 Task: Schedule a meeting titled 'Workshop Session' with neane.keane@softage.net on Tue 7/25/2023 from 8:00 AM to 8:30 AM.
Action: Mouse moved to (17, 62)
Screenshot: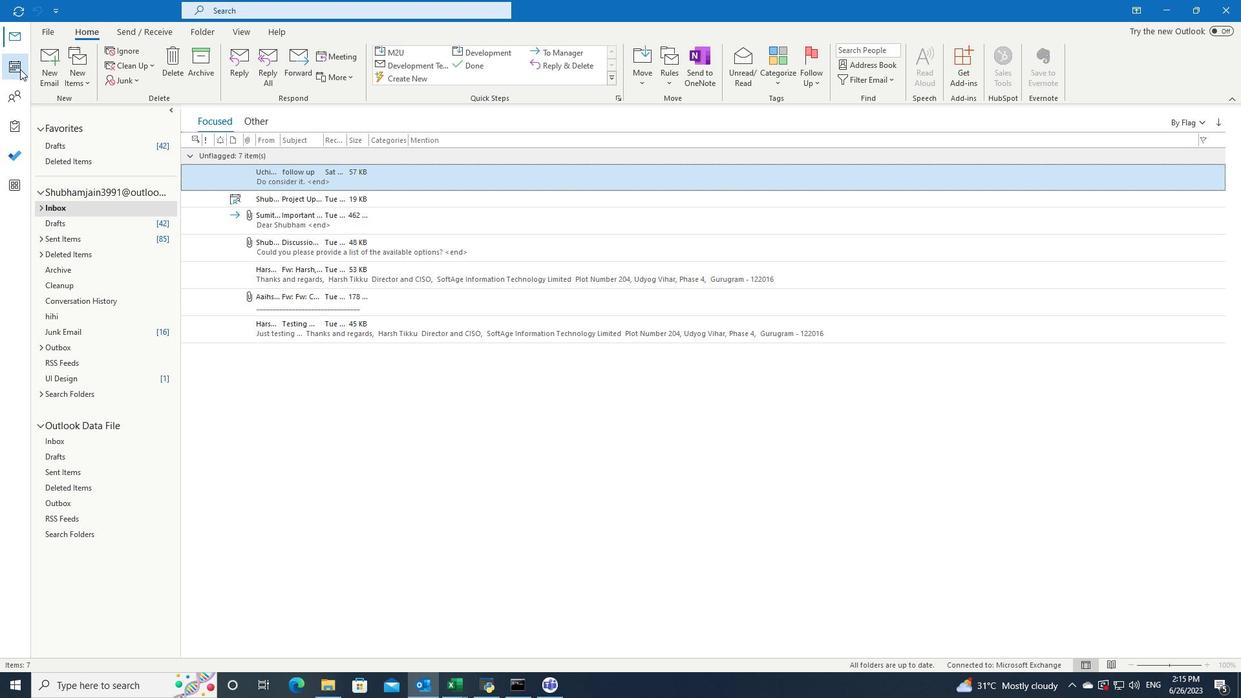 
Action: Mouse pressed left at (17, 62)
Screenshot: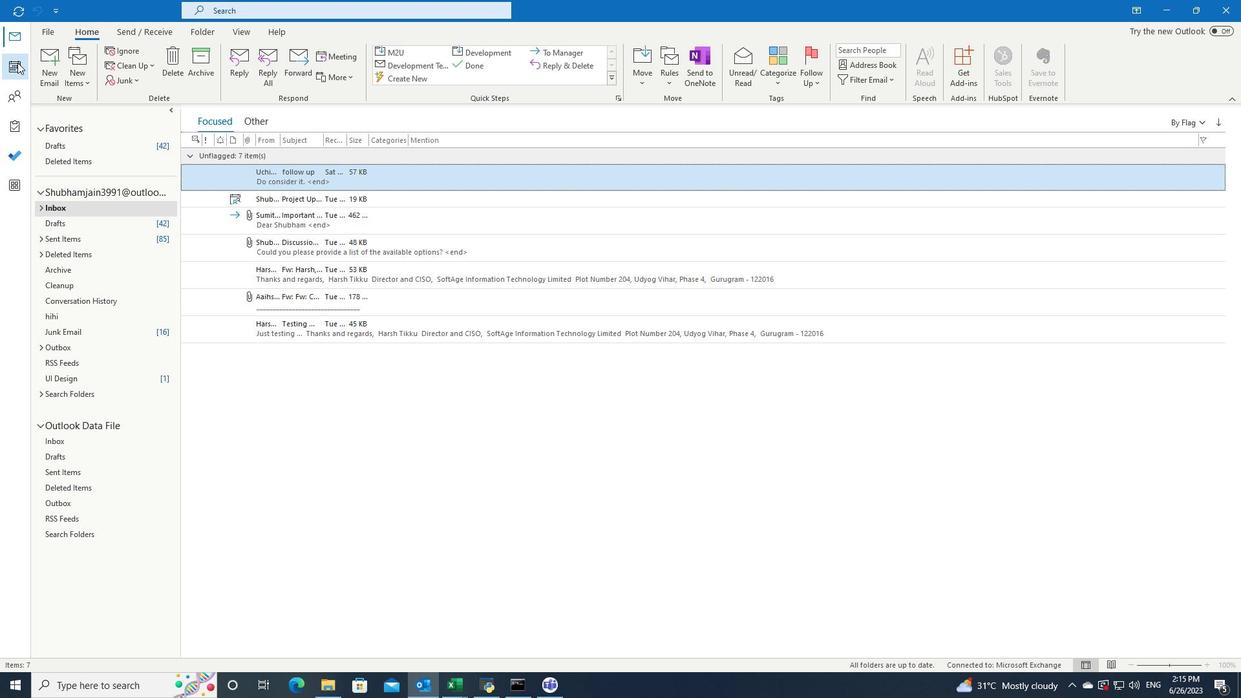 
Action: Mouse moved to (99, 61)
Screenshot: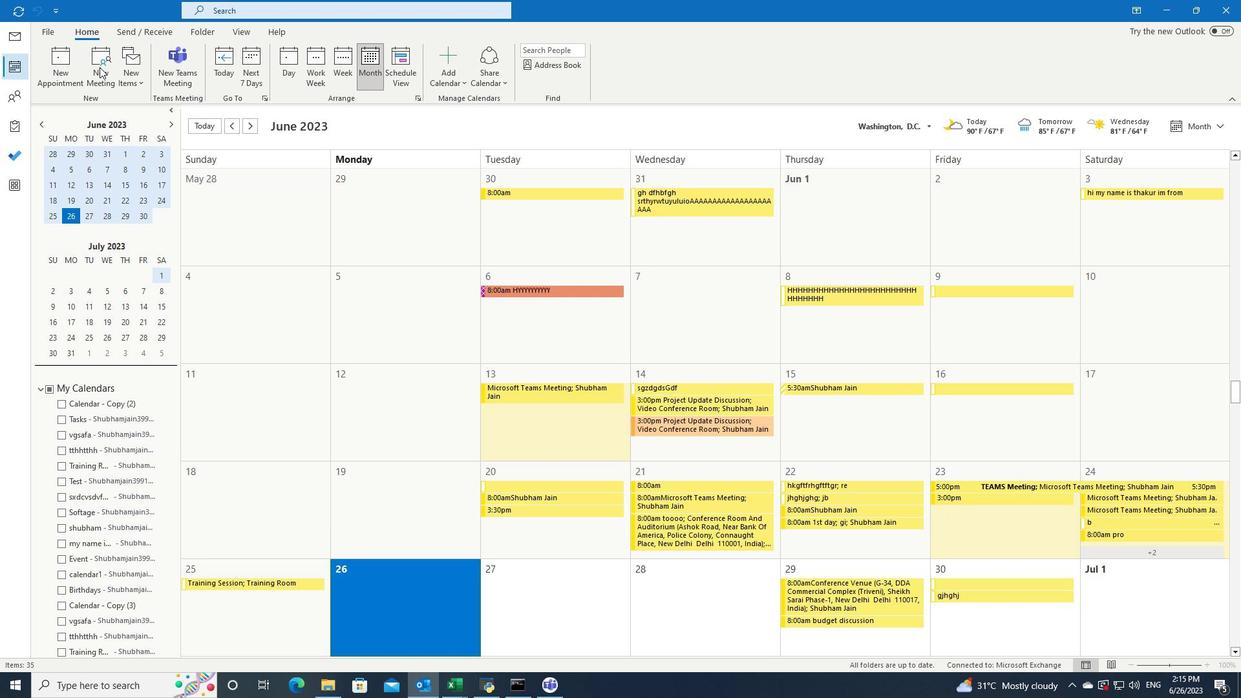 
Action: Mouse pressed left at (99, 61)
Screenshot: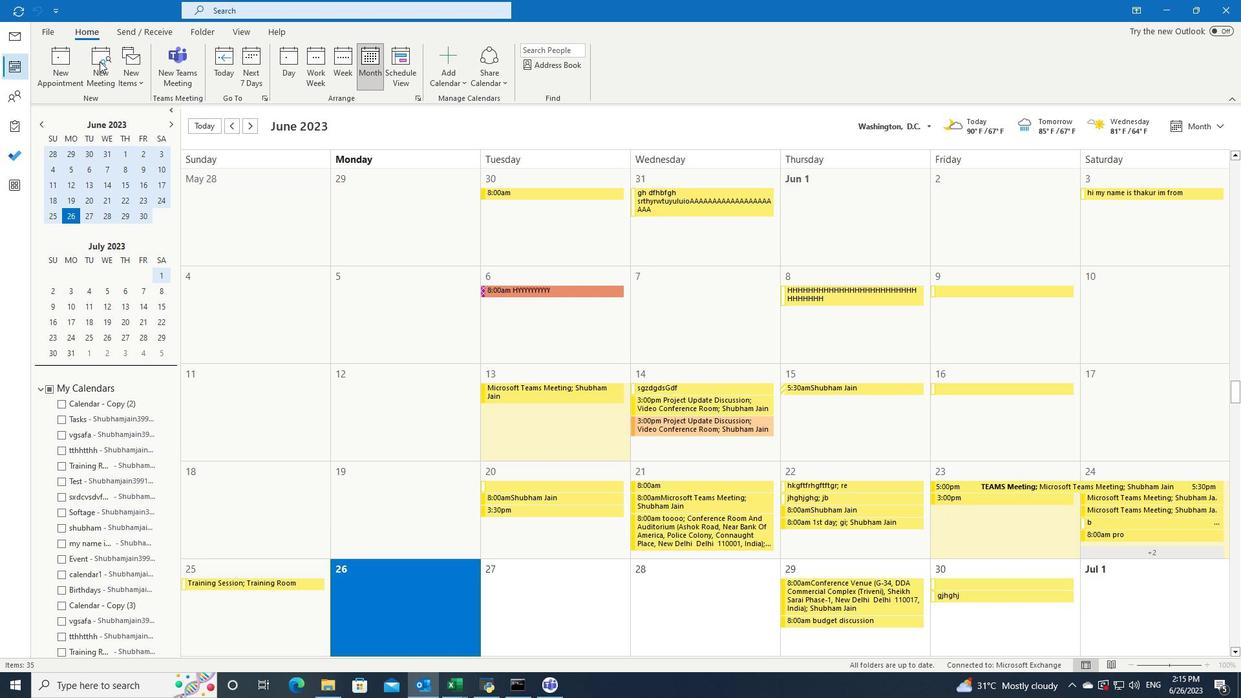 
Action: Key pressed <Key.shift>Workshop<Key.space><Key.shift>Session
Screenshot: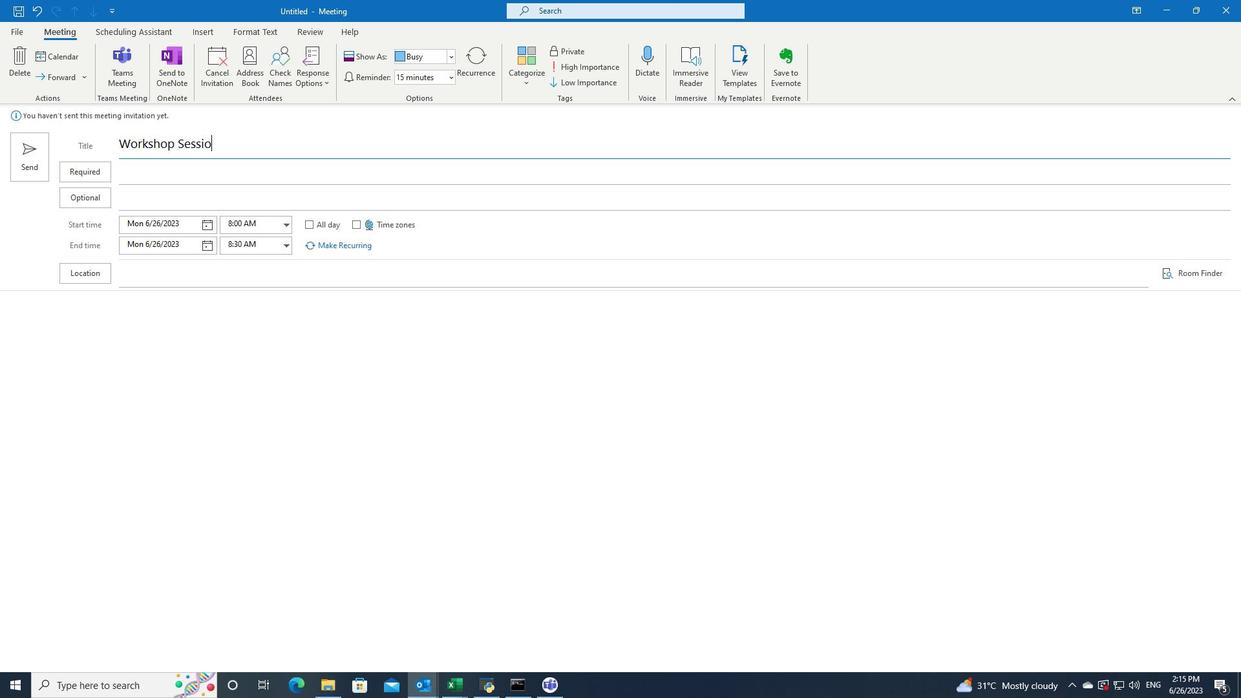
Action: Mouse moved to (163, 174)
Screenshot: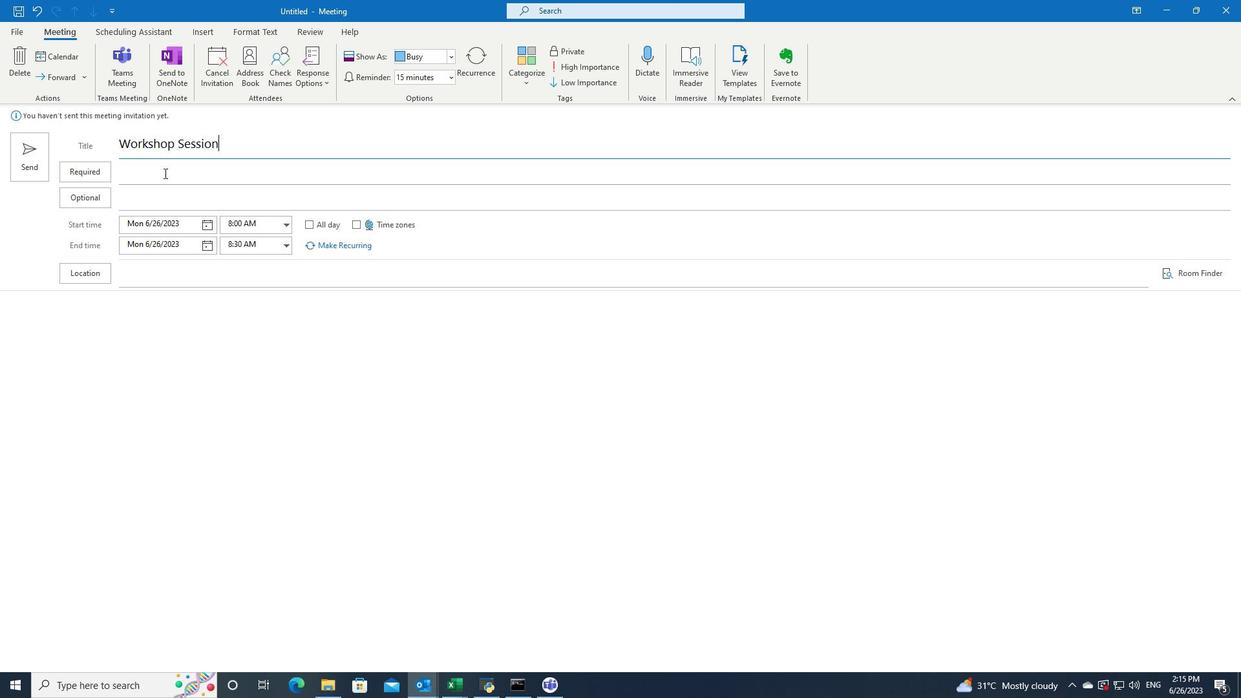 
Action: Mouse pressed left at (163, 174)
Screenshot: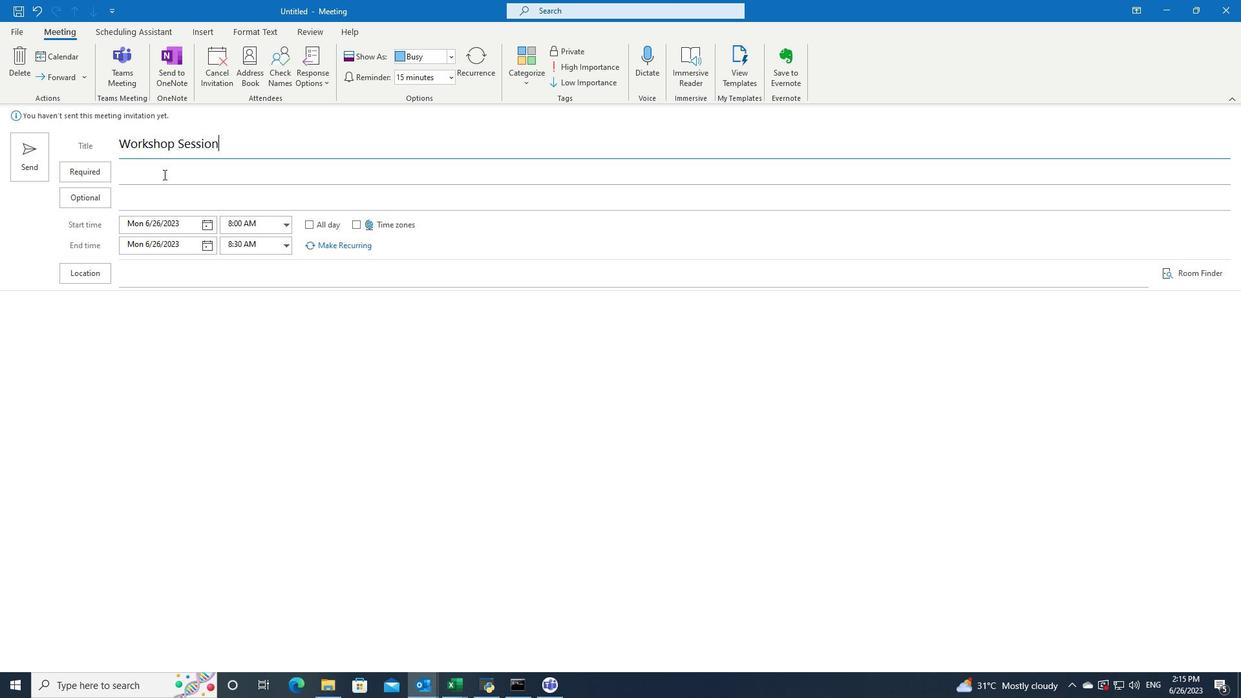 
Action: Key pressed <Key.shift>neane.keane<Key.shift><Key.shift><Key.shift><Key.shift>@softage.net
Screenshot: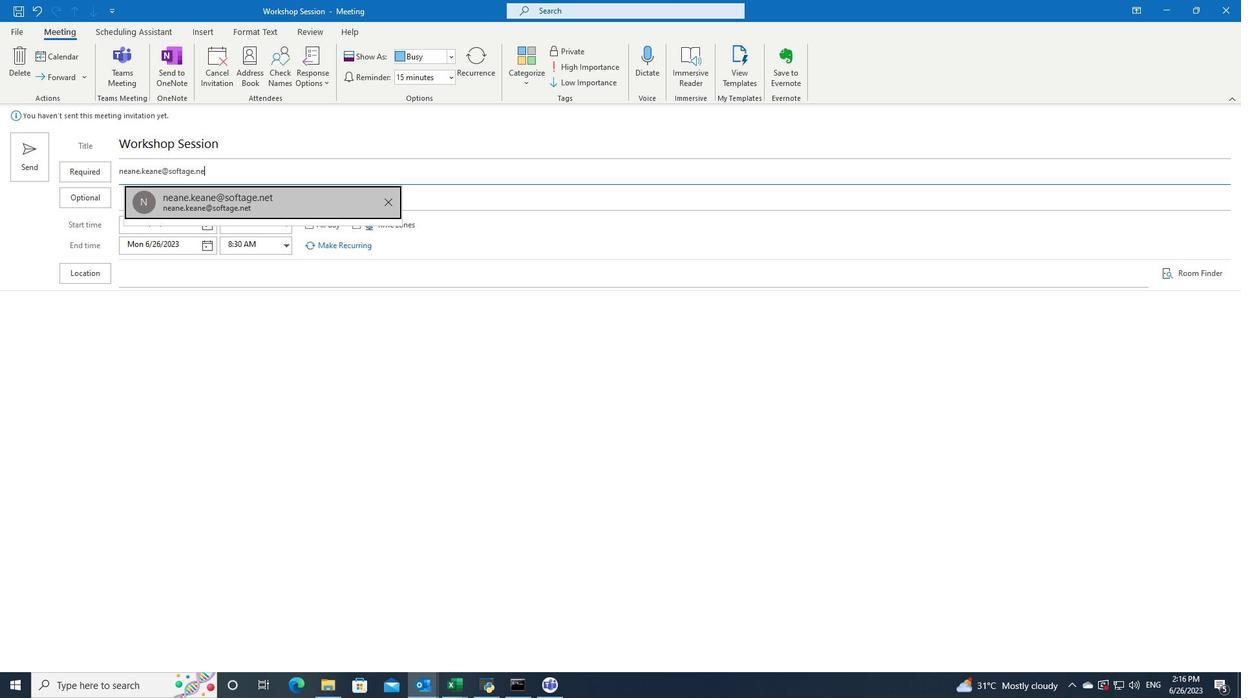
Action: Mouse moved to (205, 200)
Screenshot: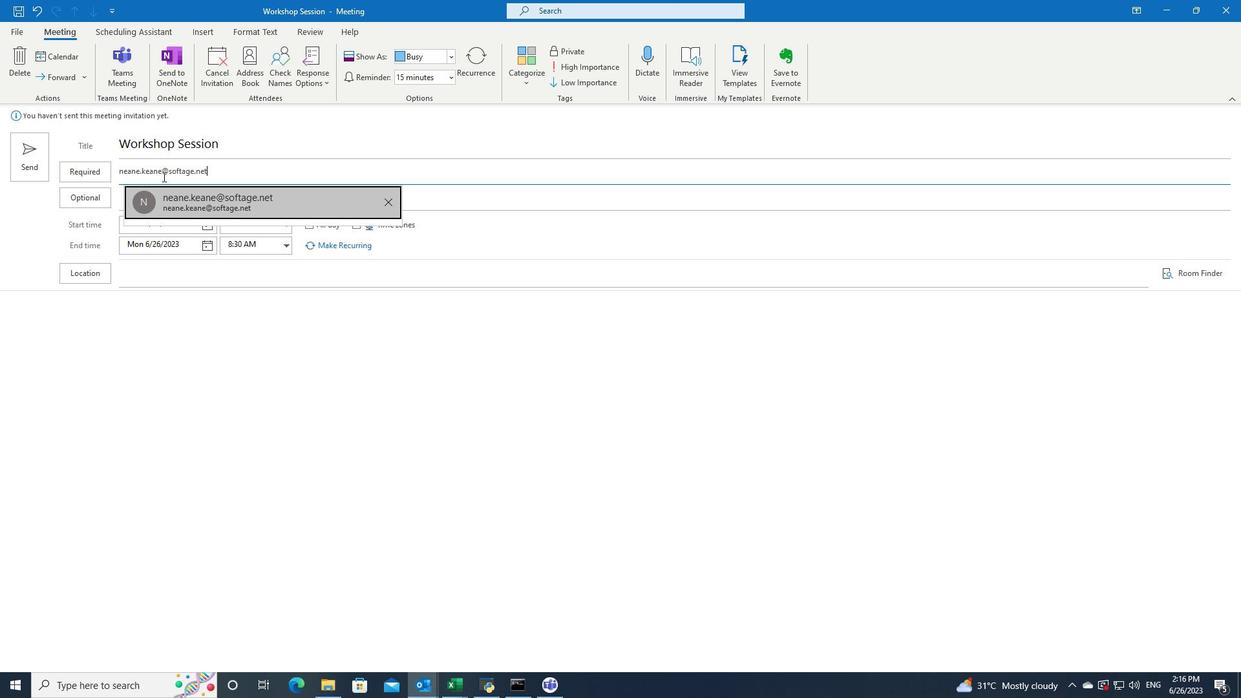 
Action: Key pressed <Key.enter>
Screenshot: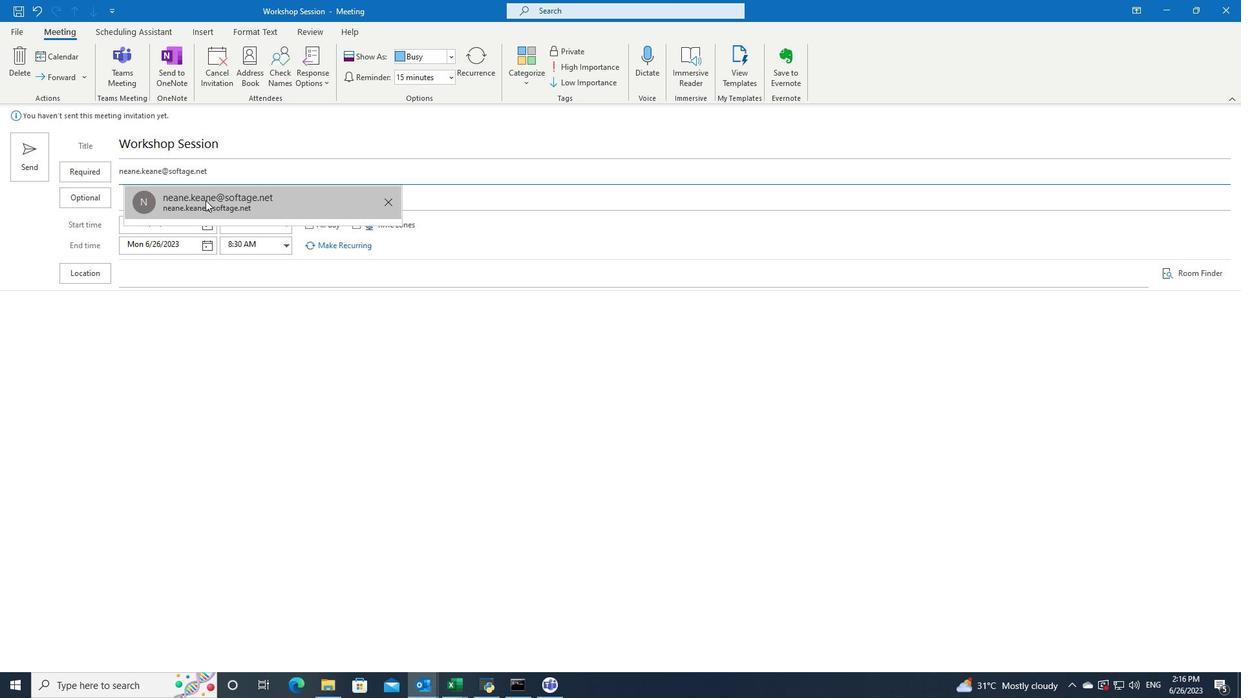 
Action: Mouse moved to (202, 223)
Screenshot: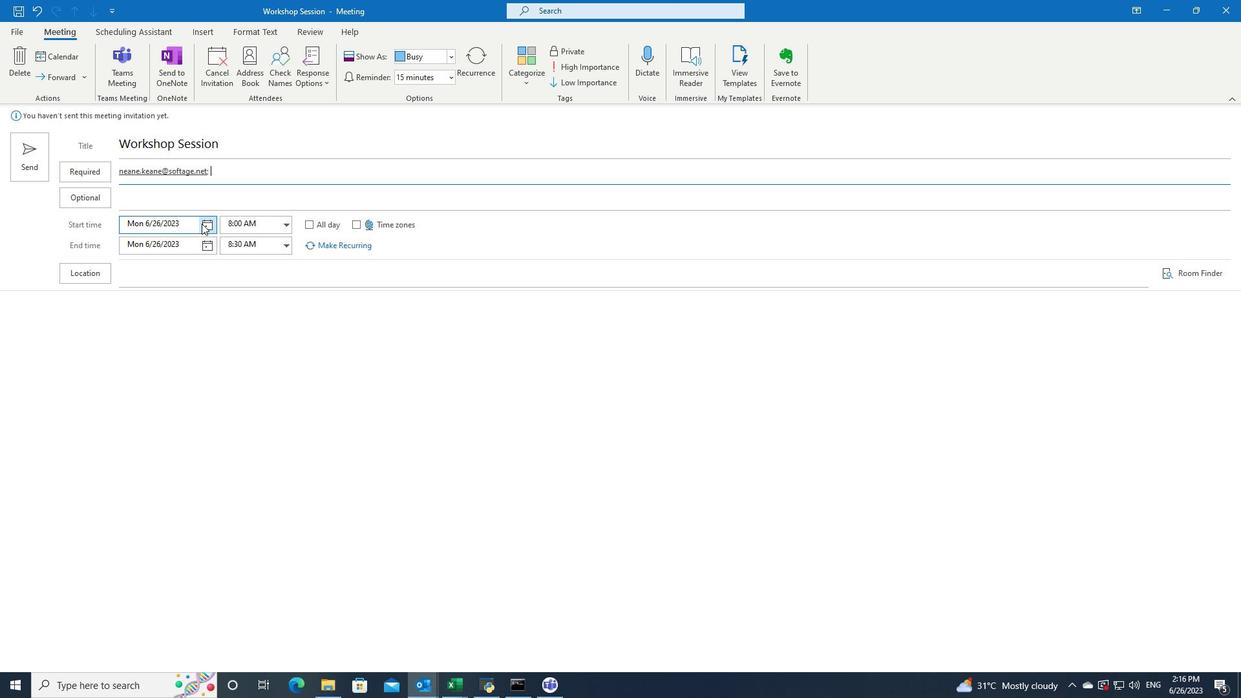 
Action: Mouse pressed left at (202, 223)
Screenshot: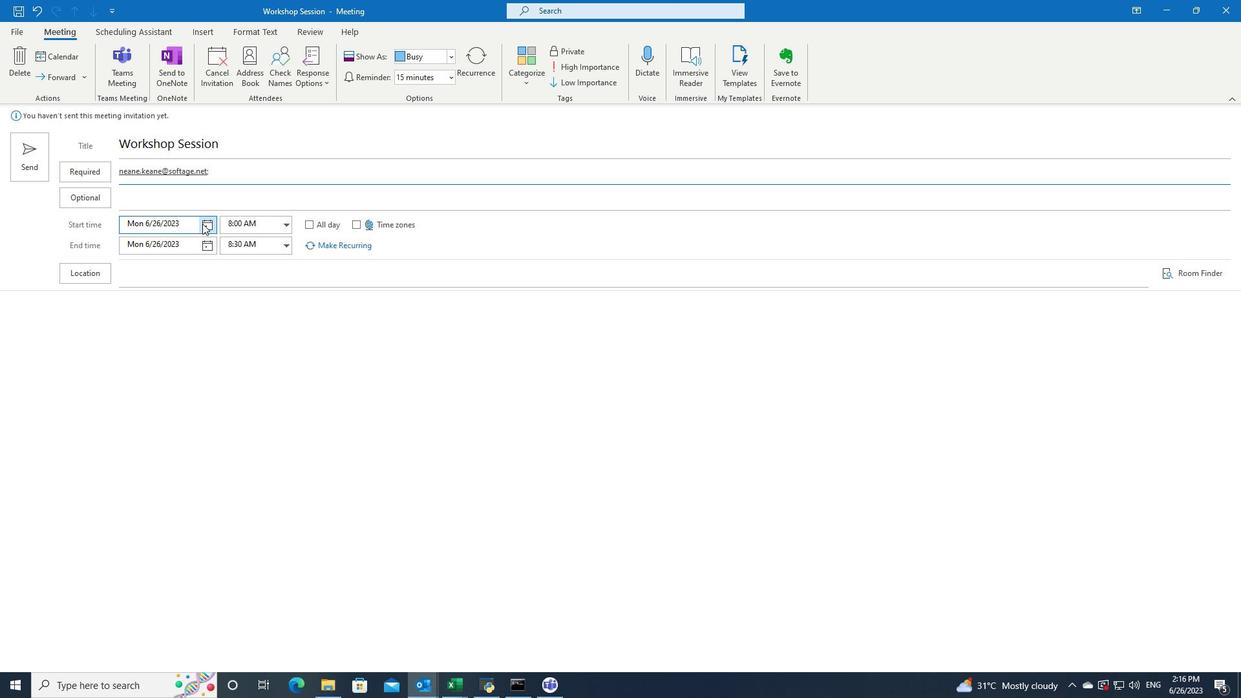 
Action: Mouse moved to (204, 244)
Screenshot: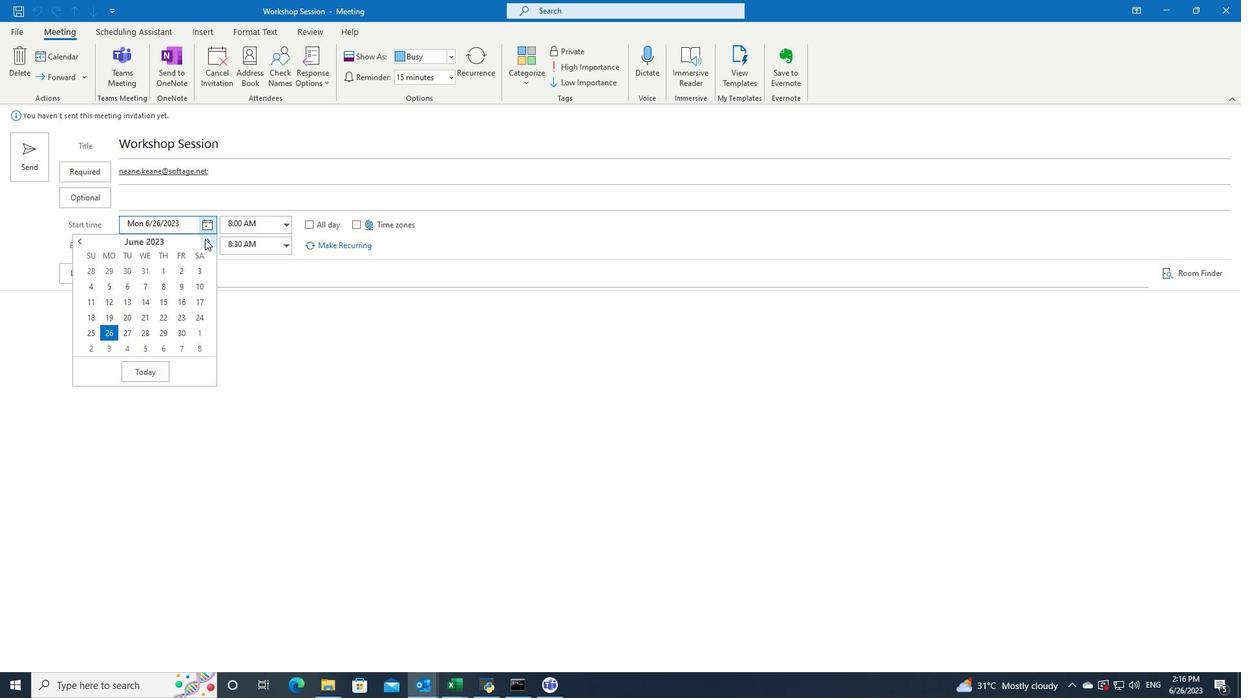 
Action: Mouse pressed left at (204, 244)
Screenshot: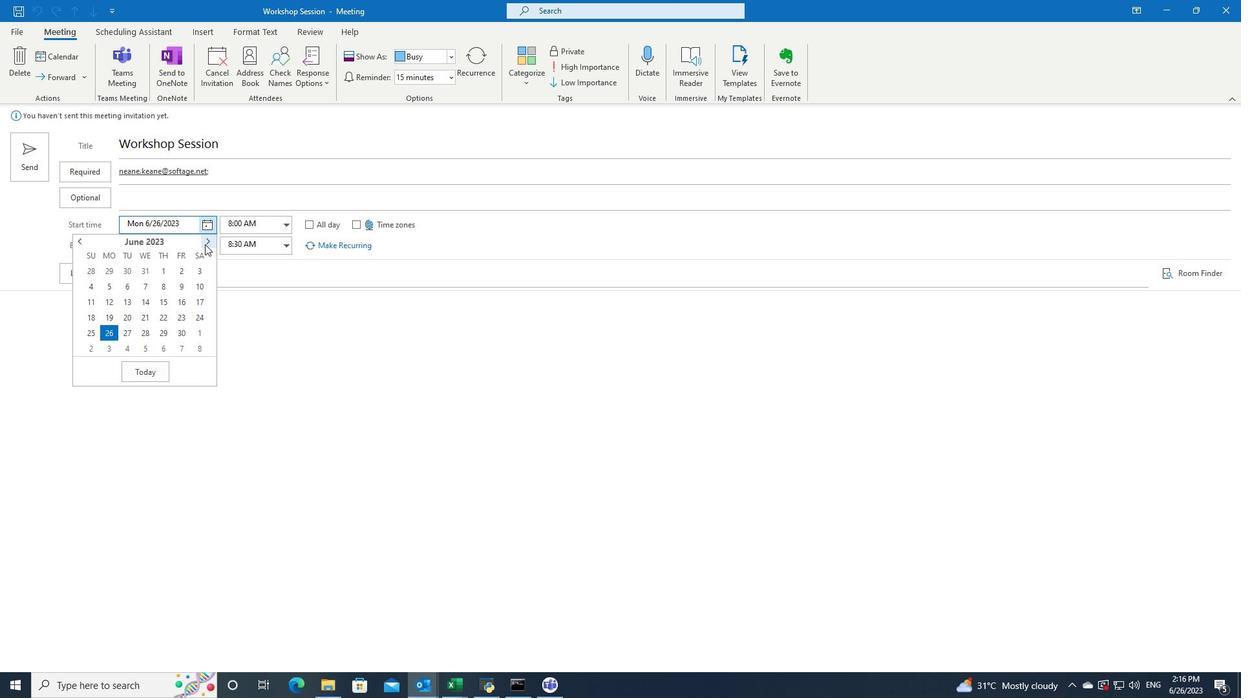 
Action: Mouse moved to (126, 329)
Screenshot: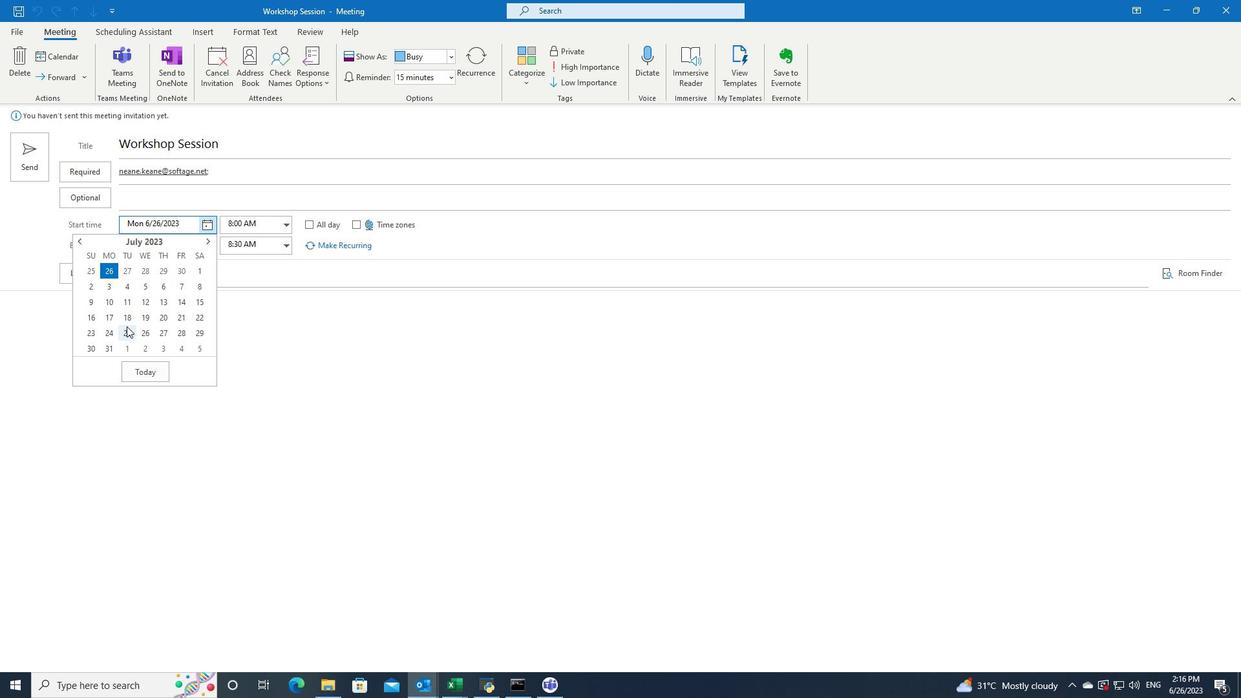 
Action: Mouse pressed left at (126, 329)
Screenshot: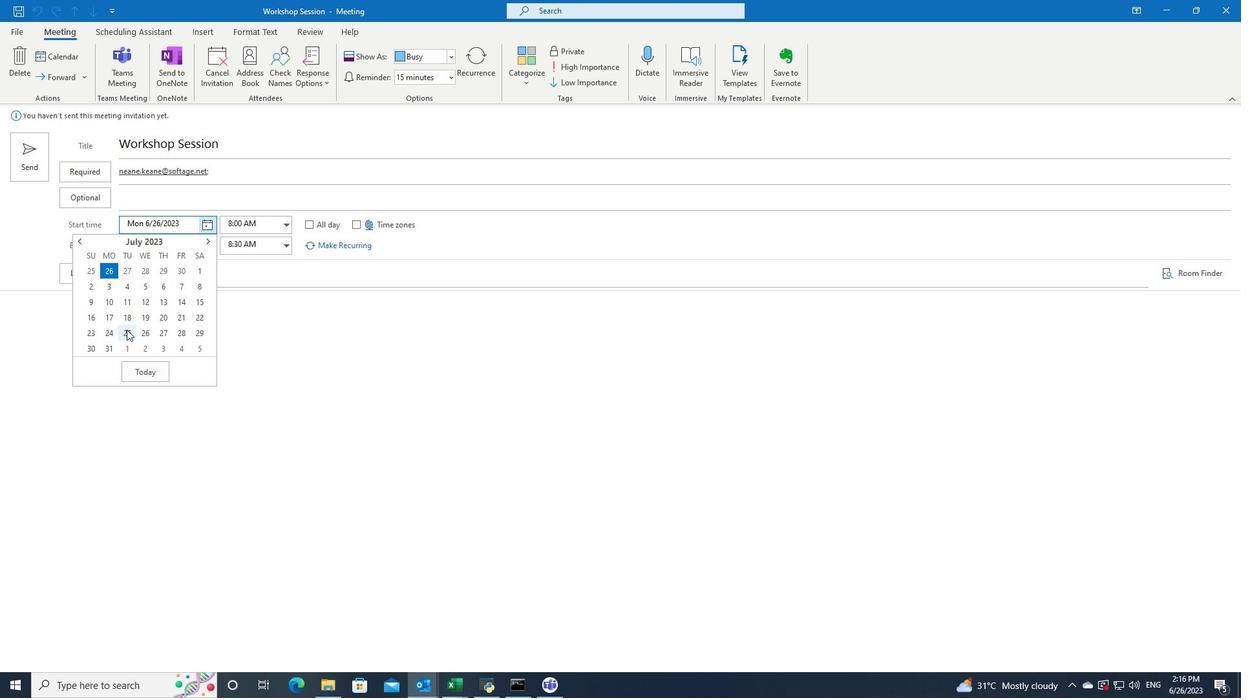 
Action: Mouse moved to (742, 74)
Screenshot: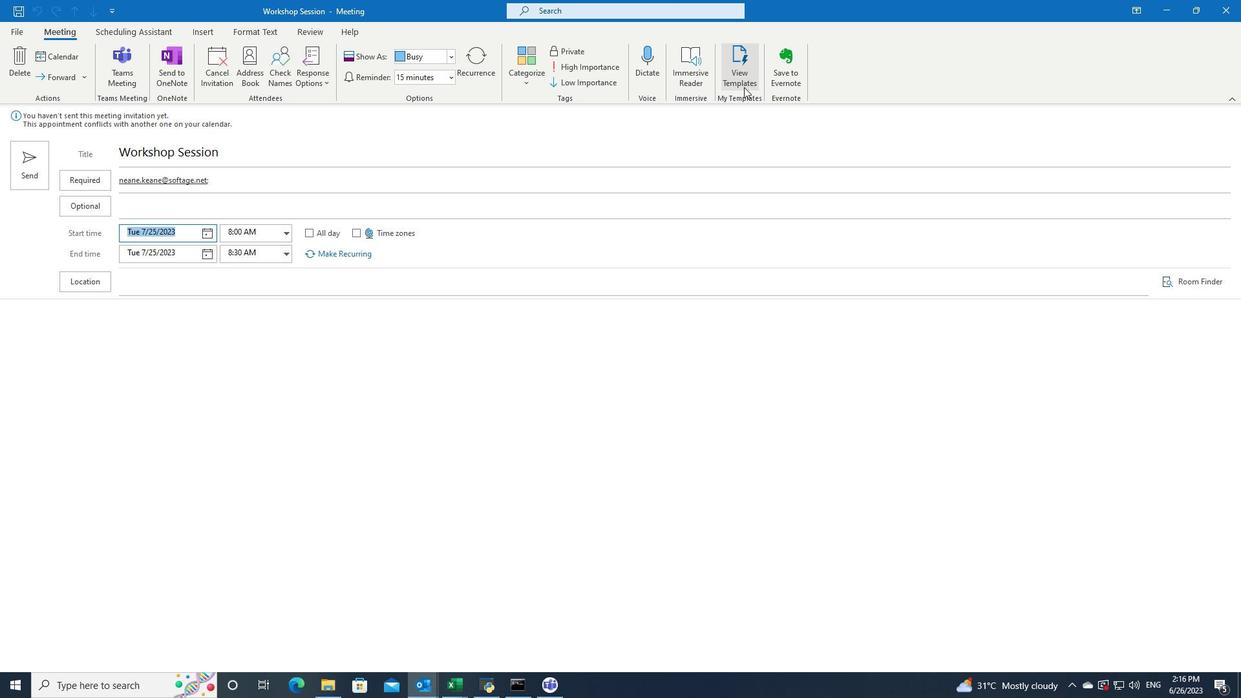 
Action: Mouse pressed left at (742, 74)
Screenshot: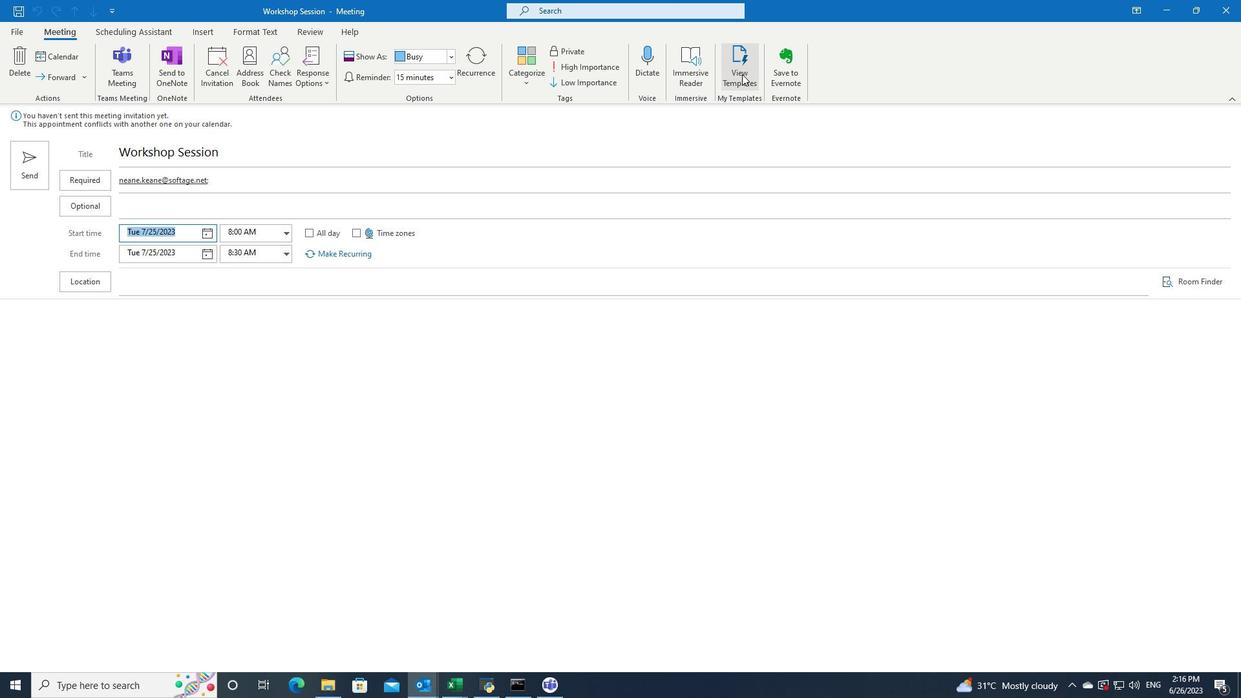 
Action: Mouse moved to (1046, 346)
Screenshot: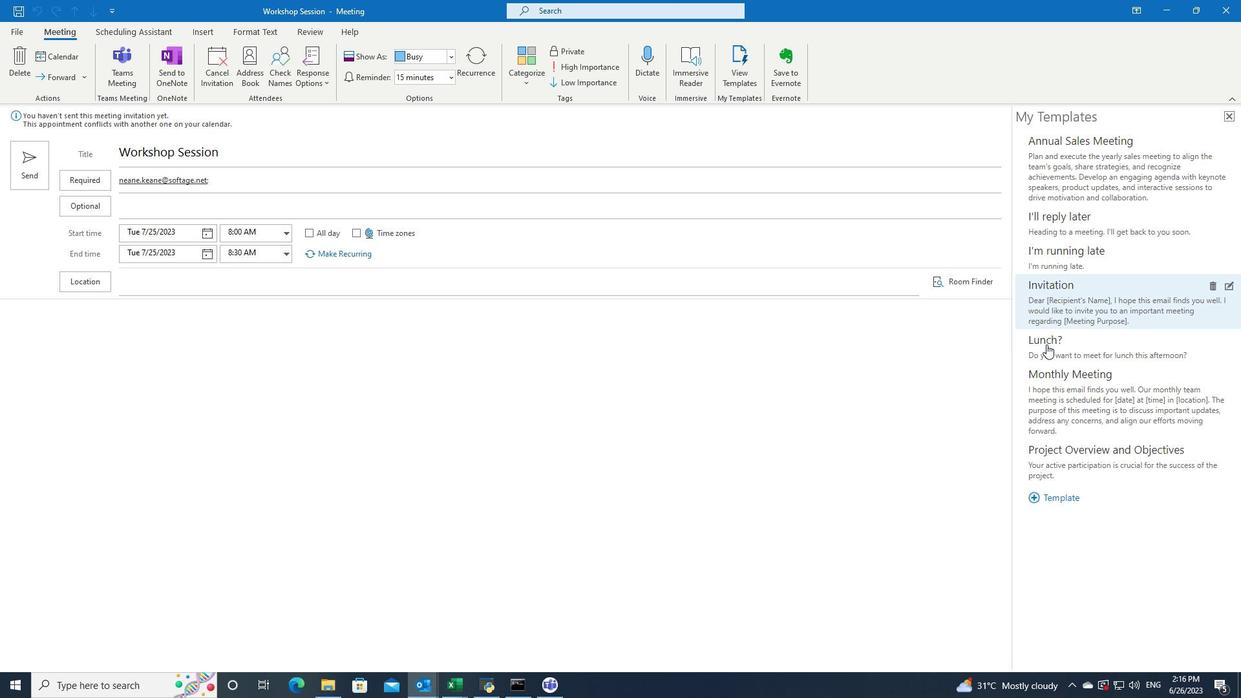 
Action: Mouse pressed left at (1046, 346)
Screenshot: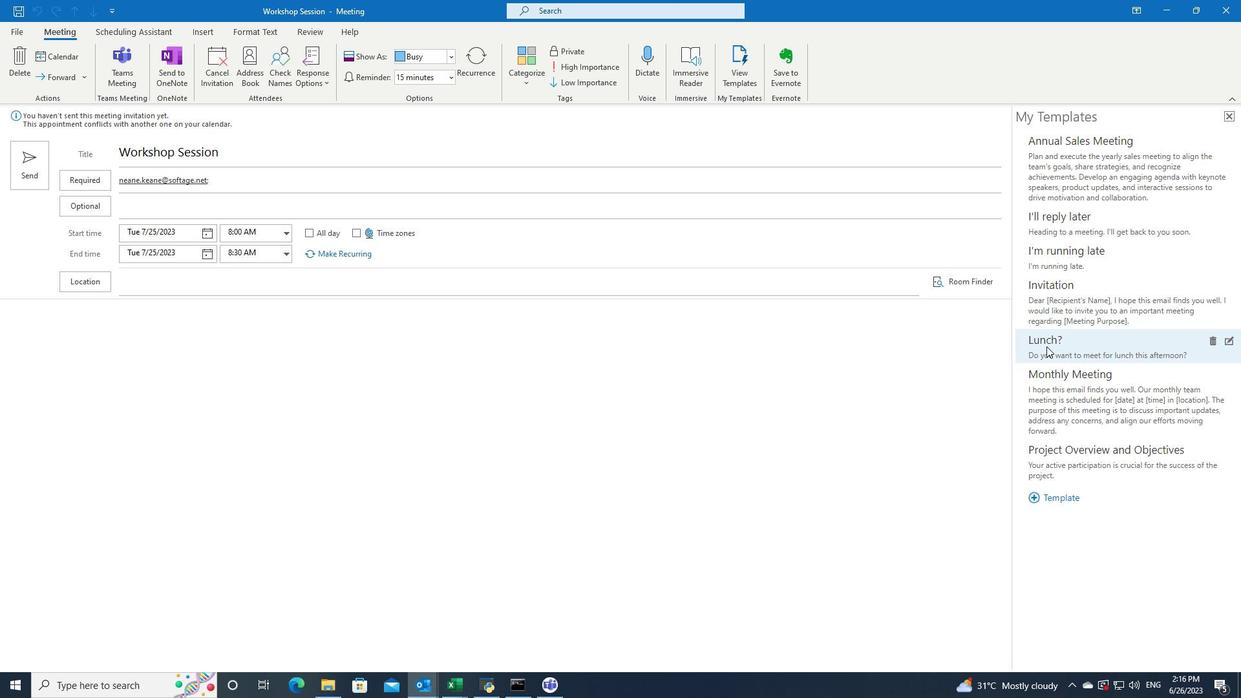 
Action: Mouse moved to (27, 172)
Screenshot: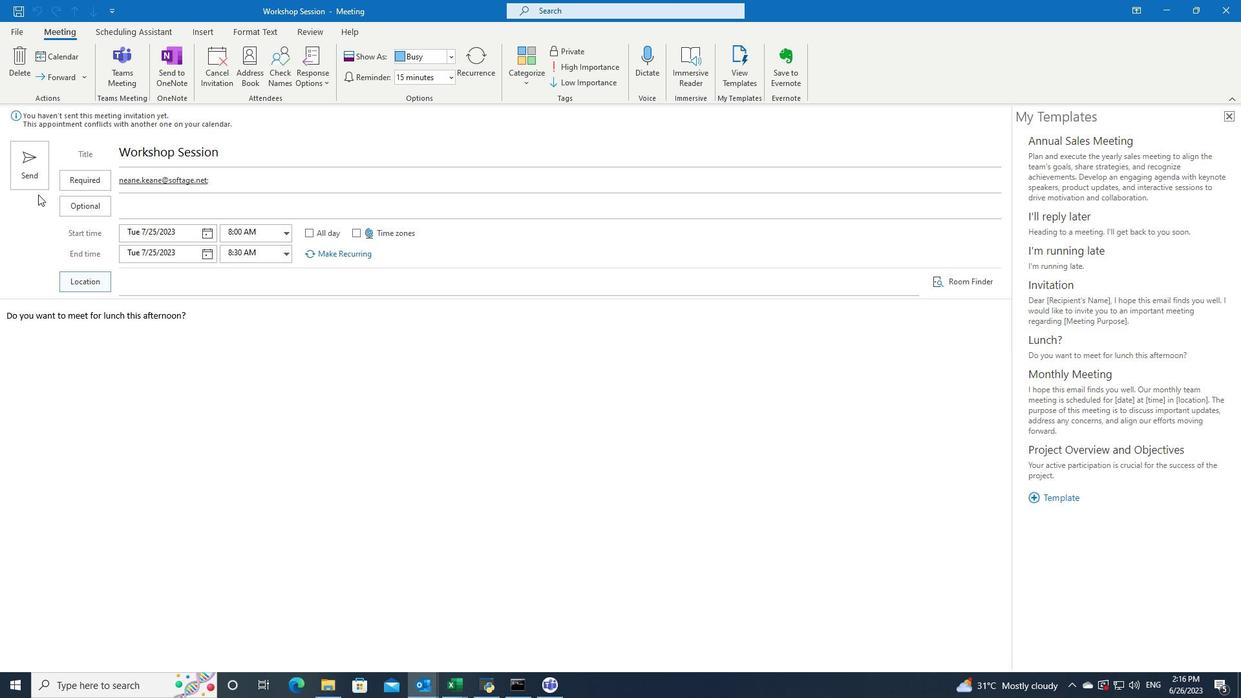 
Action: Mouse pressed left at (27, 172)
Screenshot: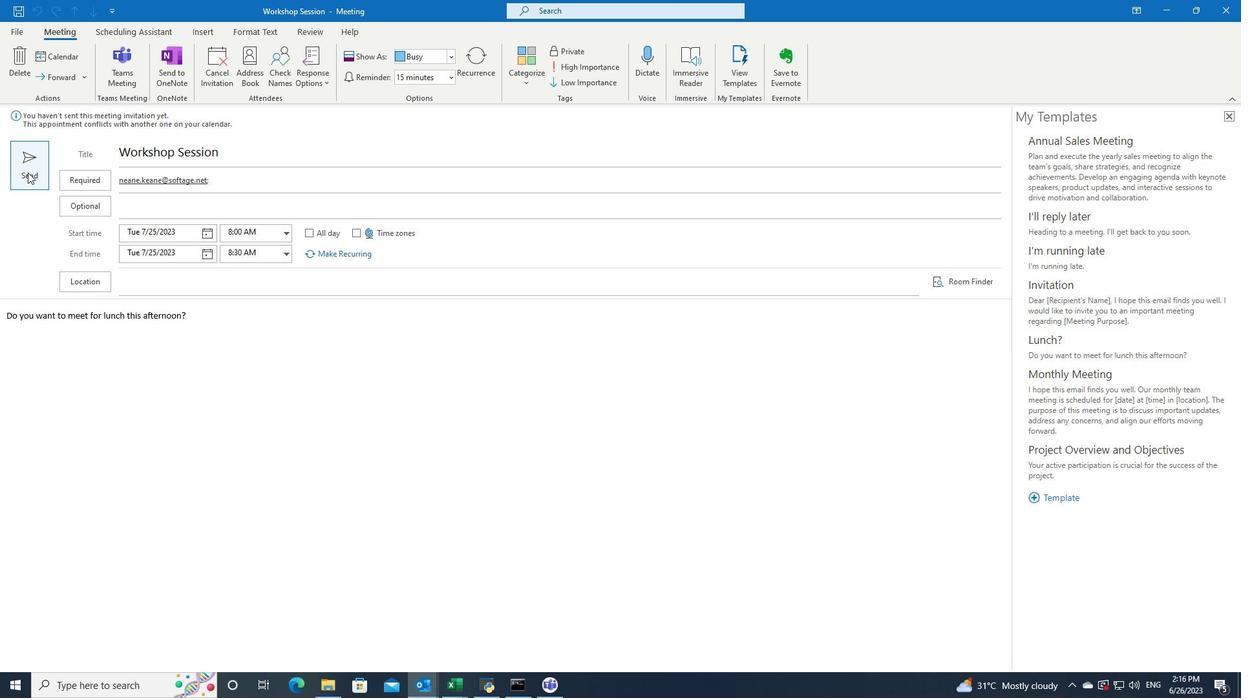 
Action: Mouse moved to (660, 360)
Screenshot: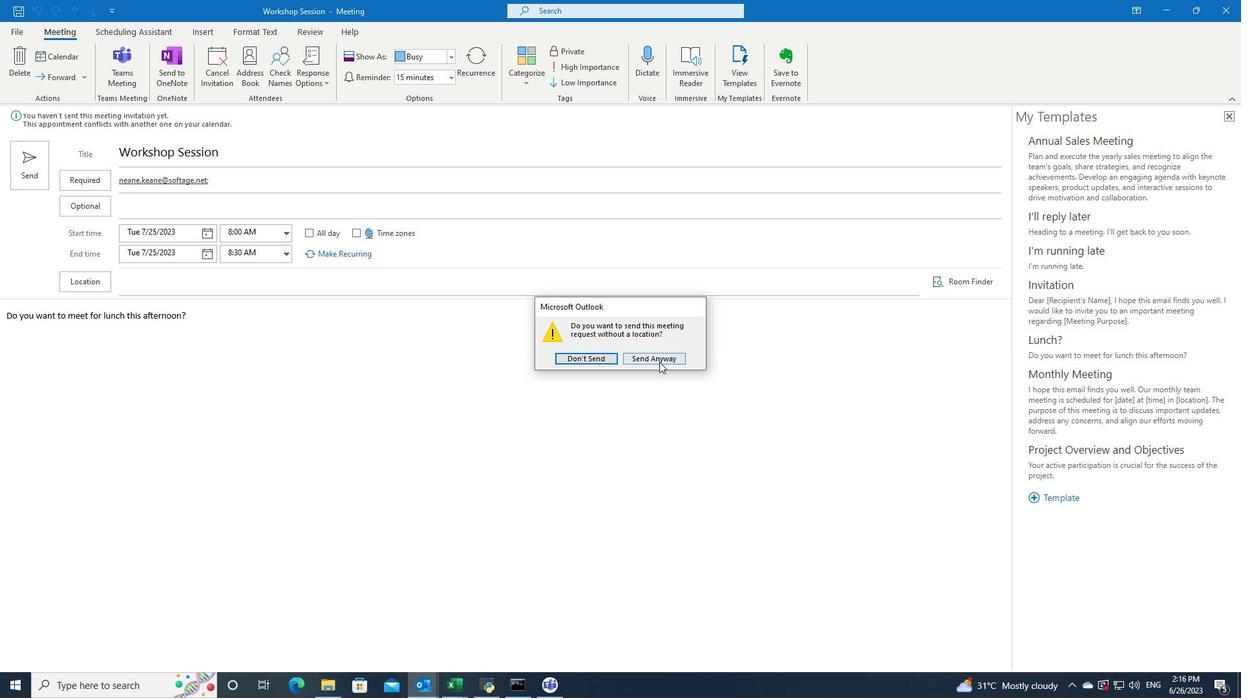 
Action: Mouse pressed left at (660, 360)
Screenshot: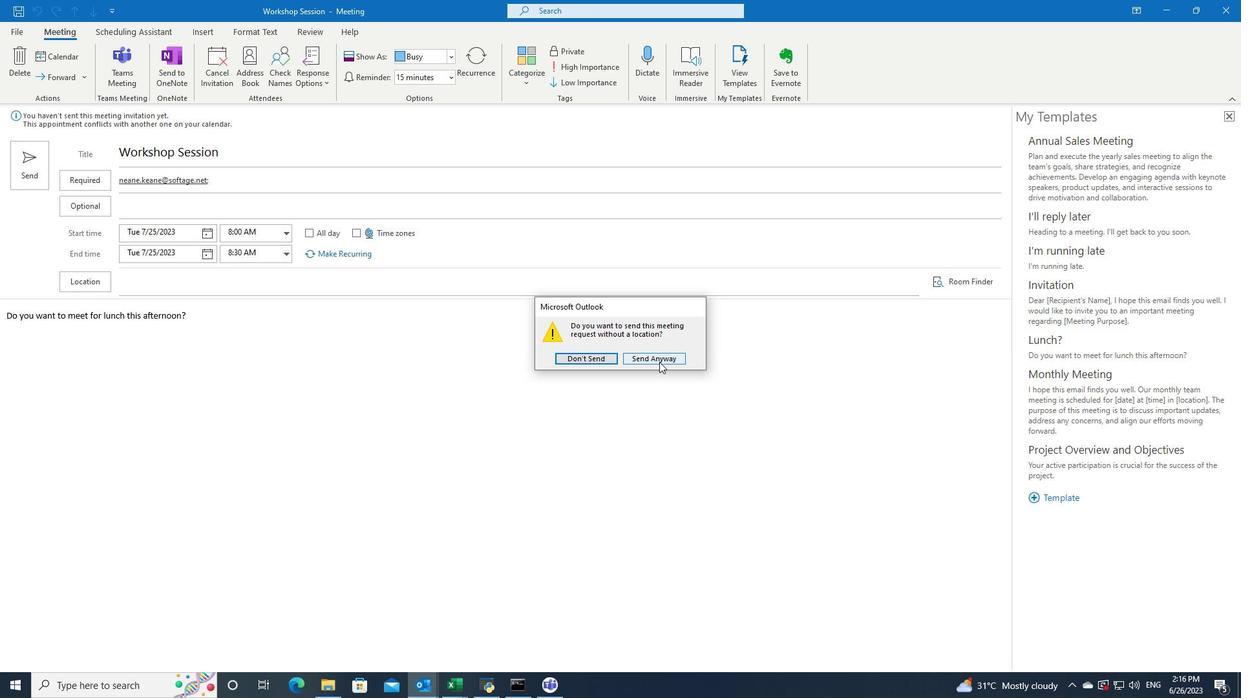 
